 Task: Toggle the seed with the nearest word option in the collapse results.
Action: Mouse moved to (13, 456)
Screenshot: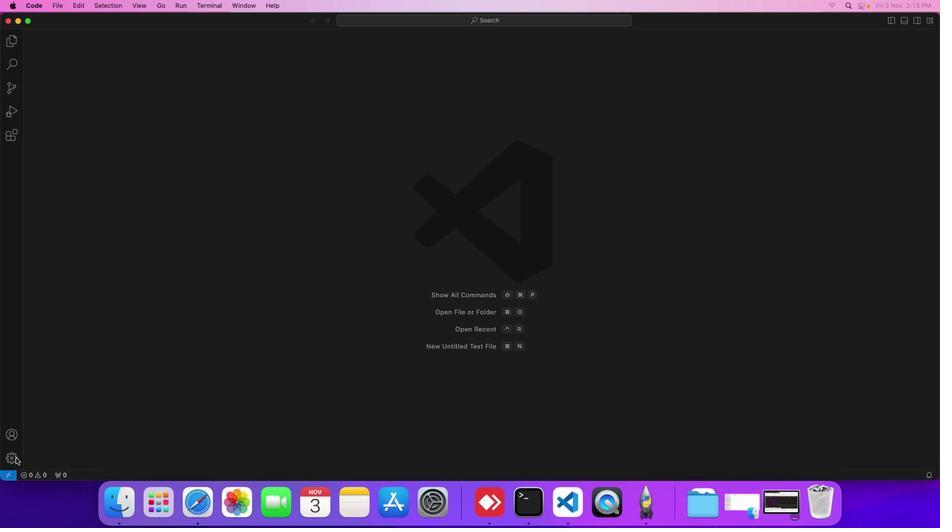 
Action: Mouse pressed left at (13, 456)
Screenshot: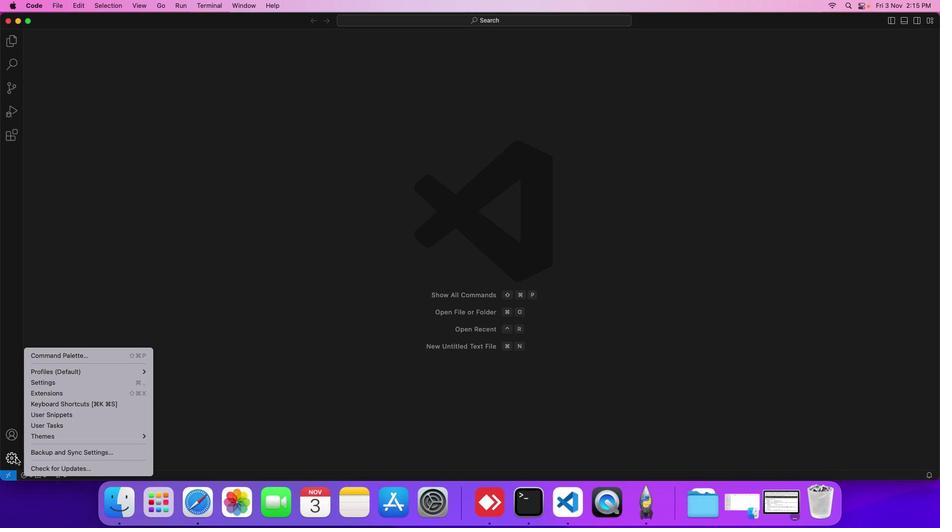 
Action: Mouse moved to (48, 384)
Screenshot: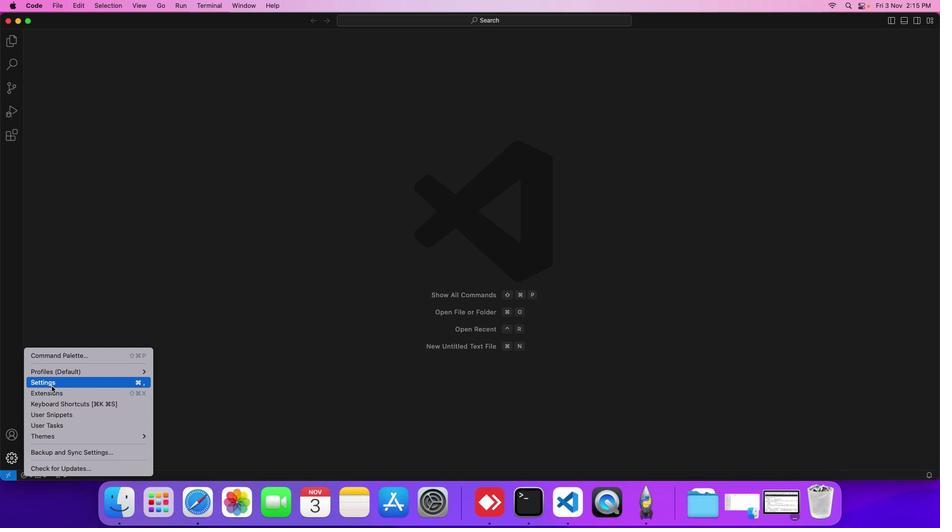 
Action: Mouse pressed left at (48, 384)
Screenshot: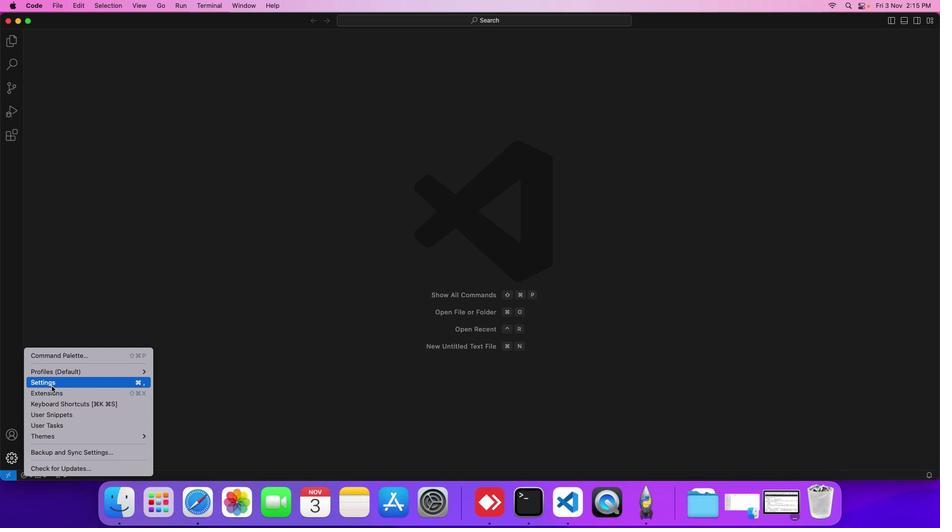 
Action: Mouse moved to (235, 140)
Screenshot: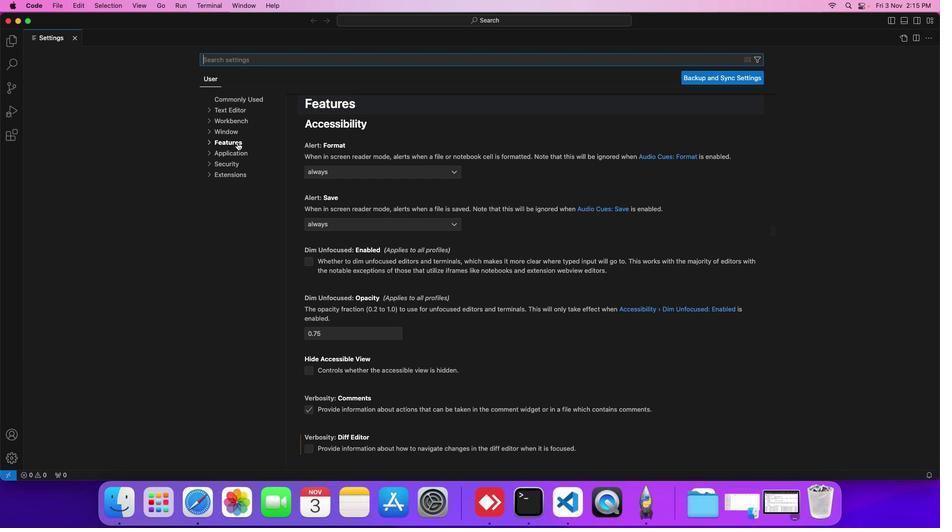 
Action: Mouse pressed left at (235, 140)
Screenshot: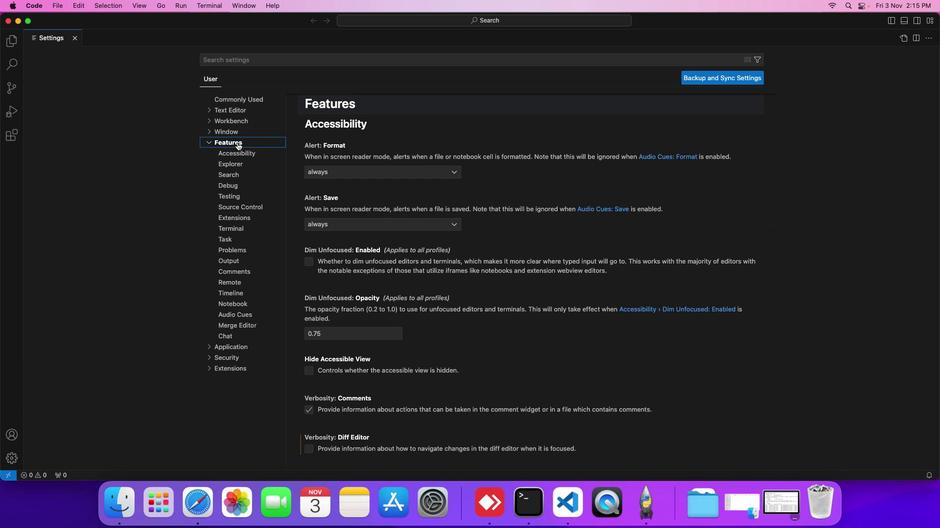 
Action: Mouse moved to (234, 173)
Screenshot: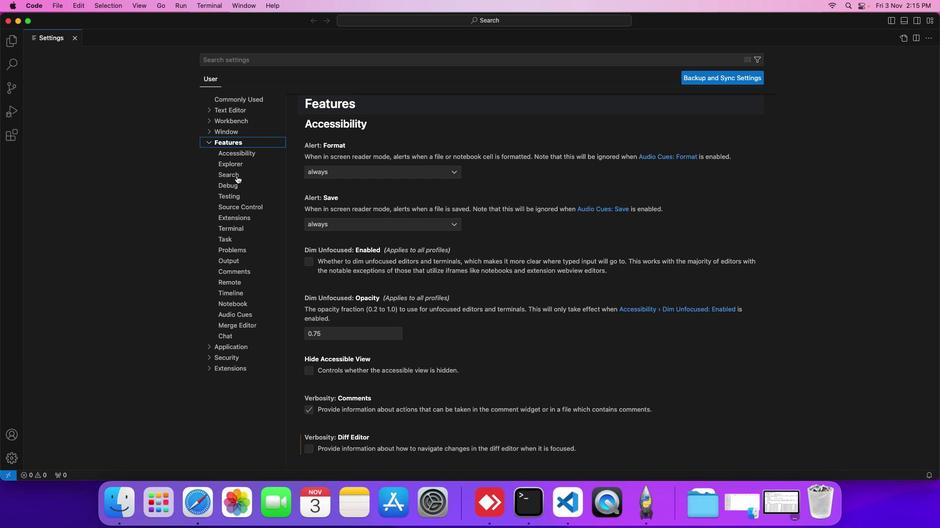 
Action: Mouse pressed left at (234, 173)
Screenshot: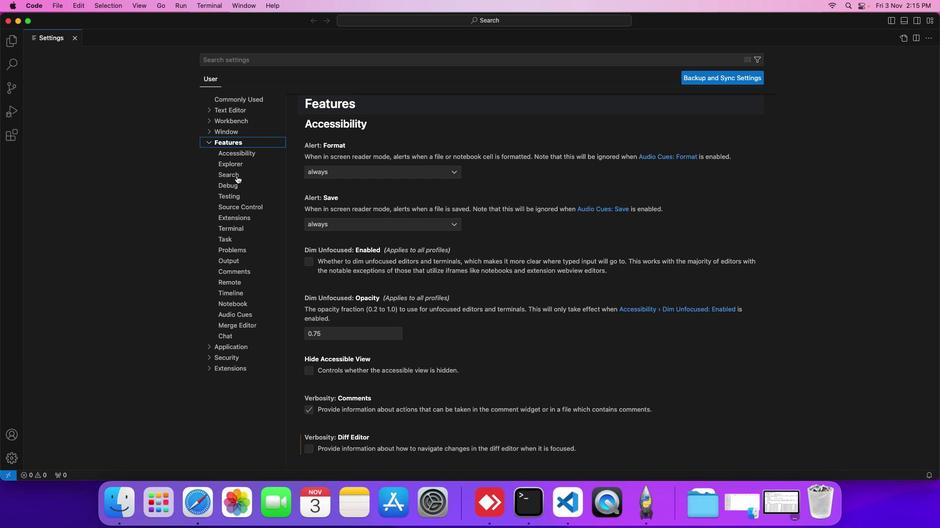 
Action: Mouse moved to (341, 303)
Screenshot: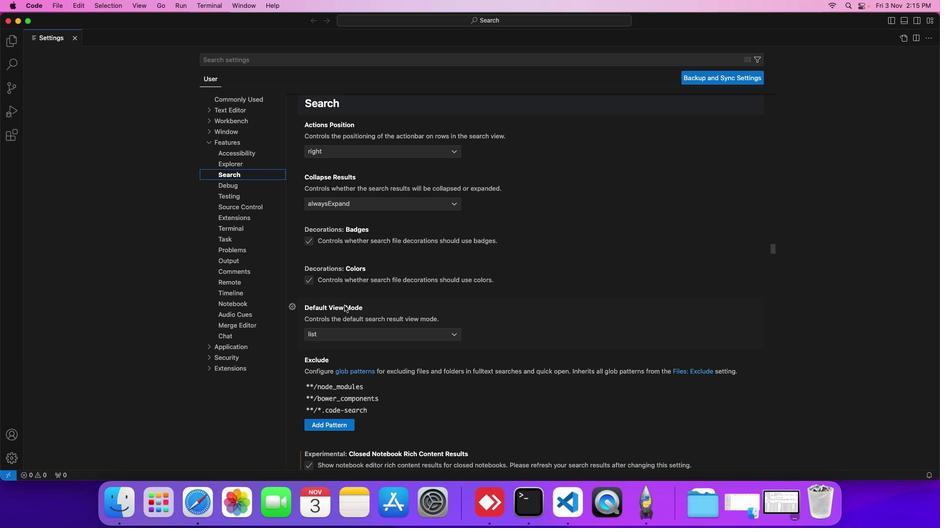 
Action: Mouse scrolled (341, 303) with delta (-1, -2)
Screenshot: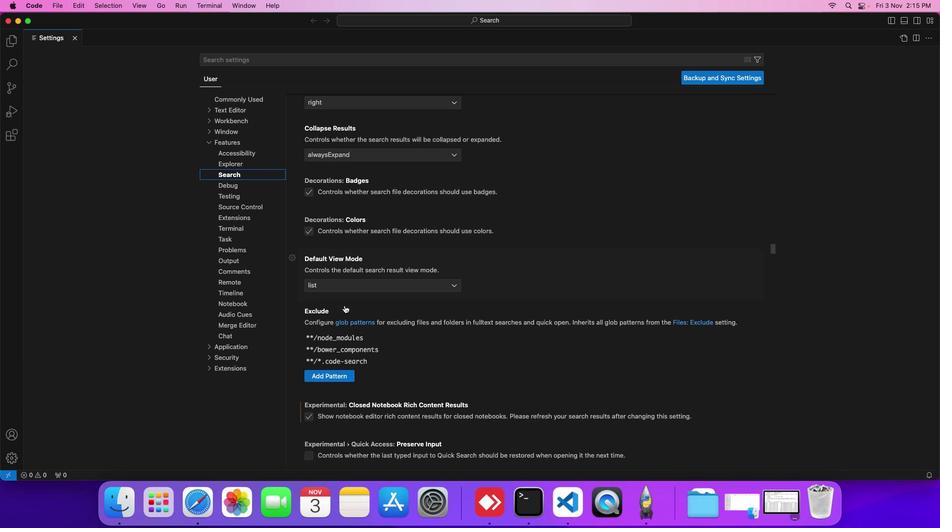 
Action: Mouse scrolled (341, 303) with delta (-1, -2)
Screenshot: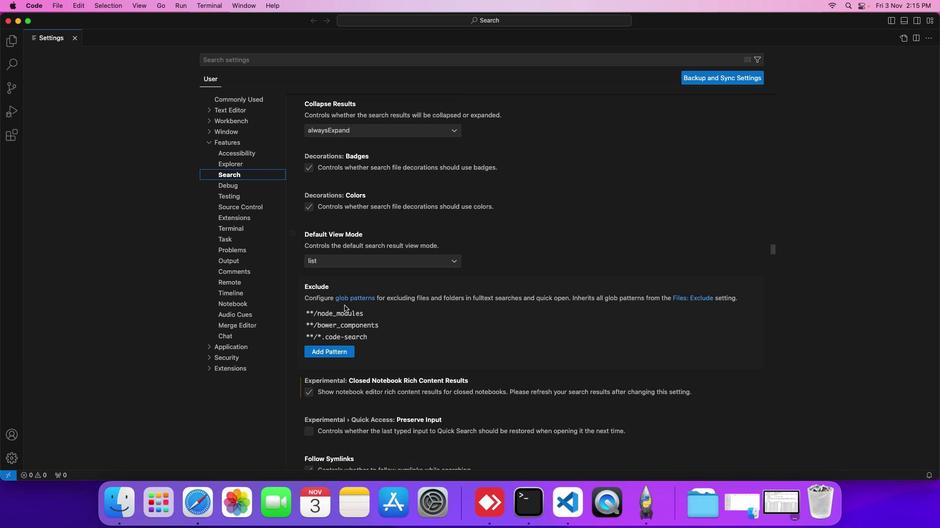 
Action: Mouse scrolled (341, 303) with delta (-1, -2)
Screenshot: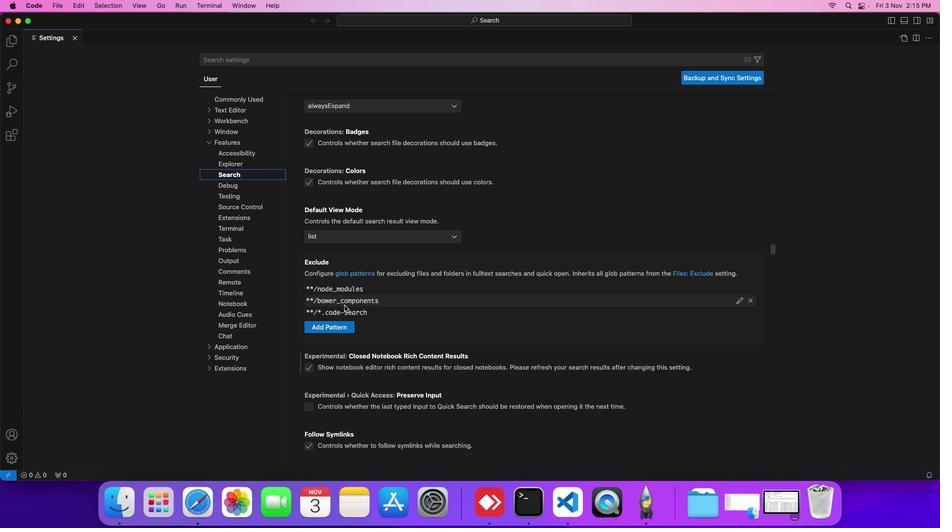 
Action: Mouse scrolled (341, 303) with delta (-1, -2)
Screenshot: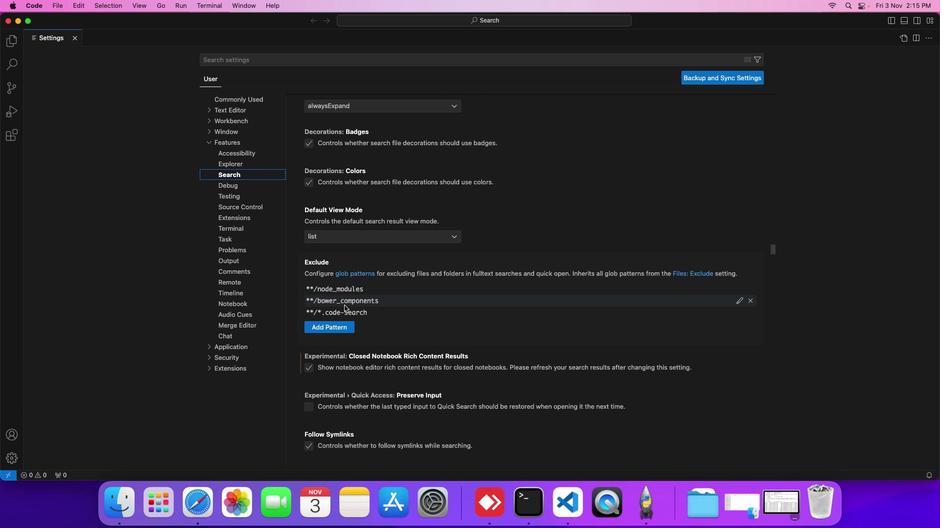 
Action: Mouse scrolled (341, 303) with delta (-1, -2)
Screenshot: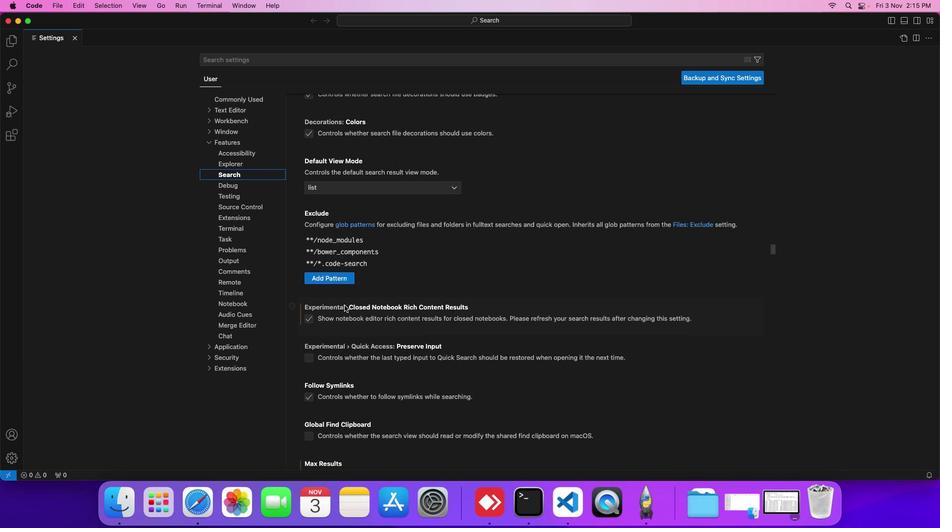 
Action: Mouse scrolled (341, 303) with delta (-1, -2)
Screenshot: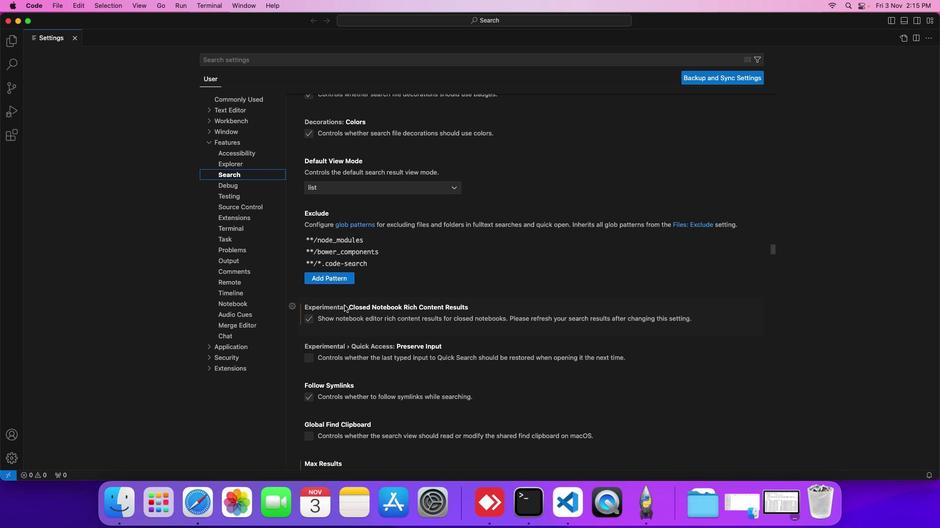 
Action: Mouse scrolled (341, 303) with delta (-1, -2)
Screenshot: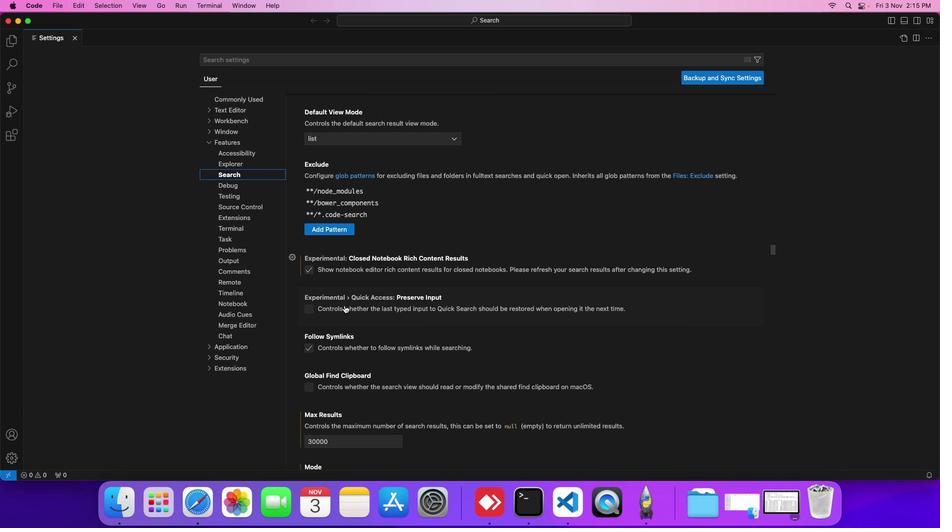 
Action: Mouse scrolled (341, 303) with delta (-1, -2)
Screenshot: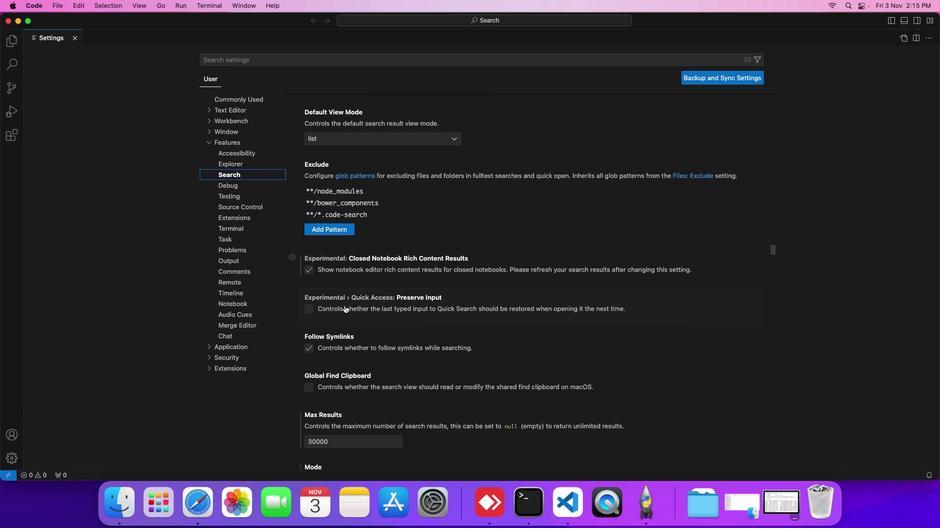 
Action: Mouse scrolled (341, 303) with delta (-1, -2)
Screenshot: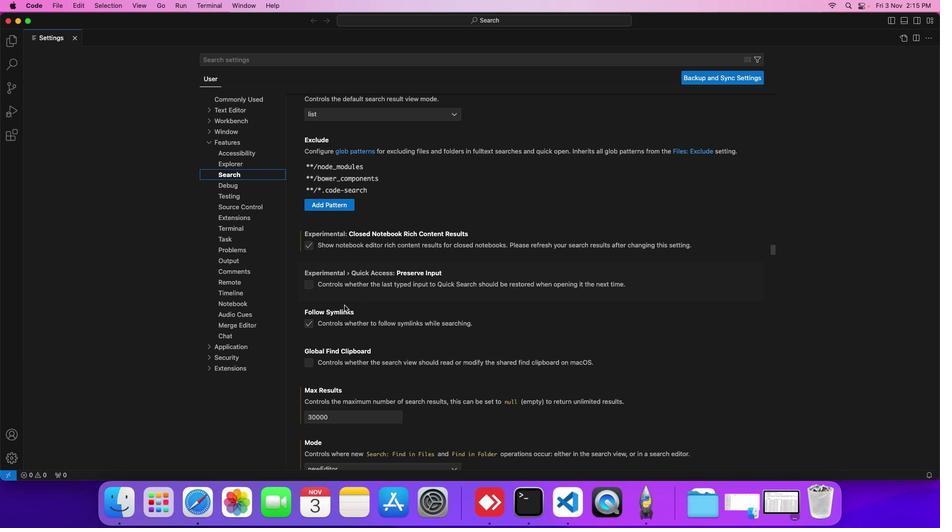 
Action: Mouse scrolled (341, 303) with delta (-1, -2)
Screenshot: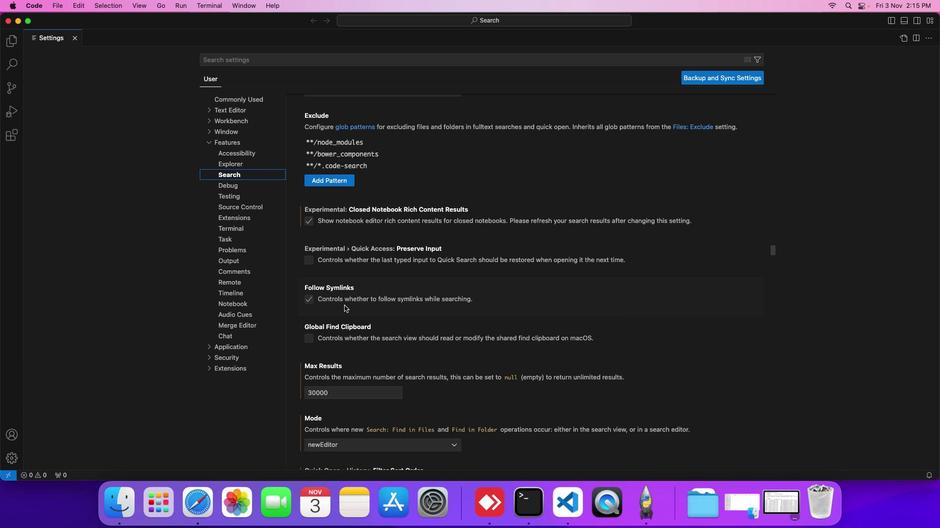 
Action: Mouse scrolled (341, 303) with delta (-1, -2)
Screenshot: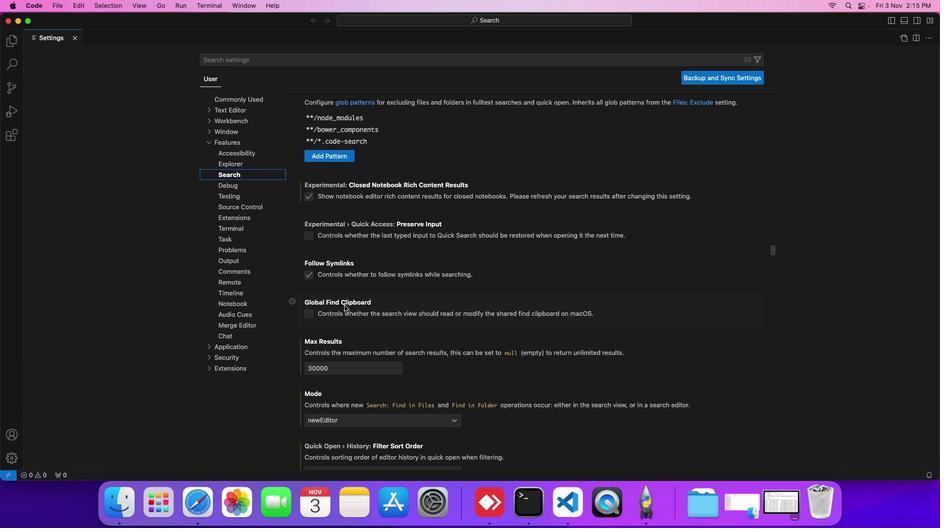 
Action: Mouse scrolled (341, 303) with delta (-1, -2)
Screenshot: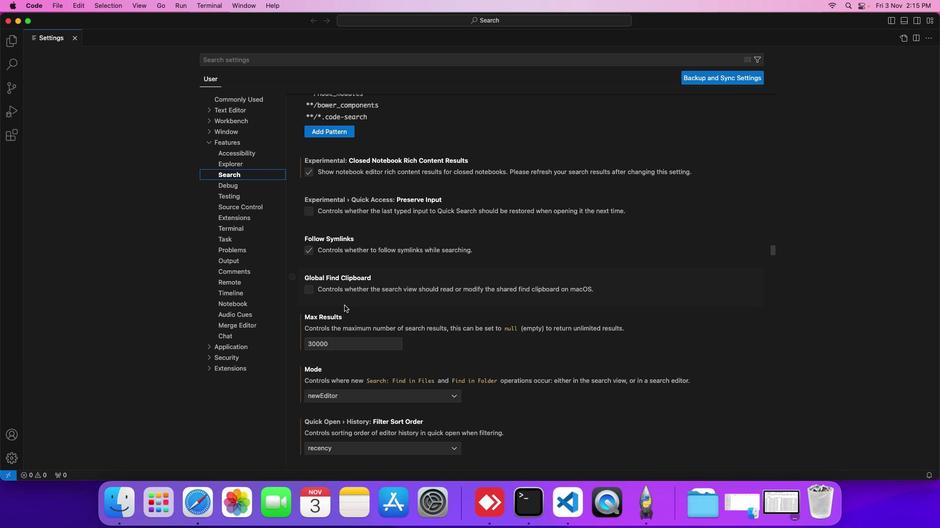 
Action: Mouse scrolled (341, 303) with delta (-1, -2)
Screenshot: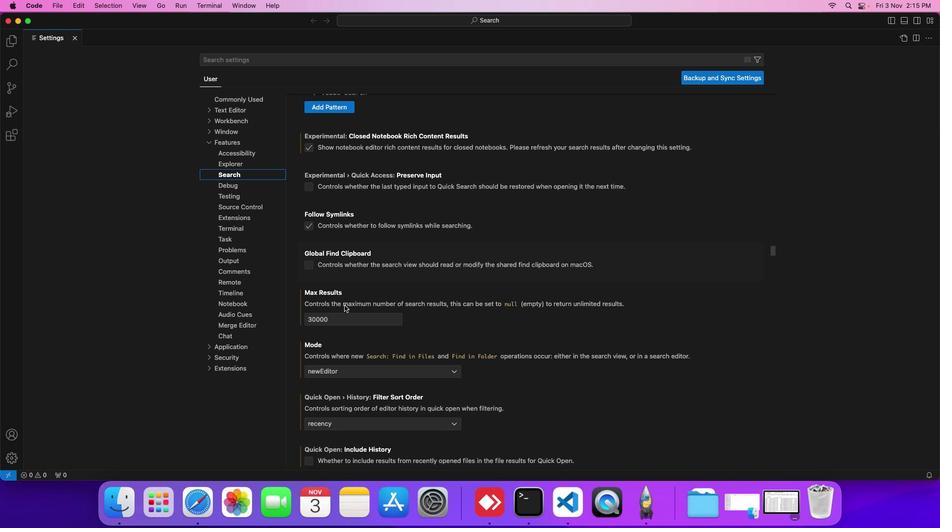 
Action: Mouse scrolled (341, 303) with delta (-1, -2)
Screenshot: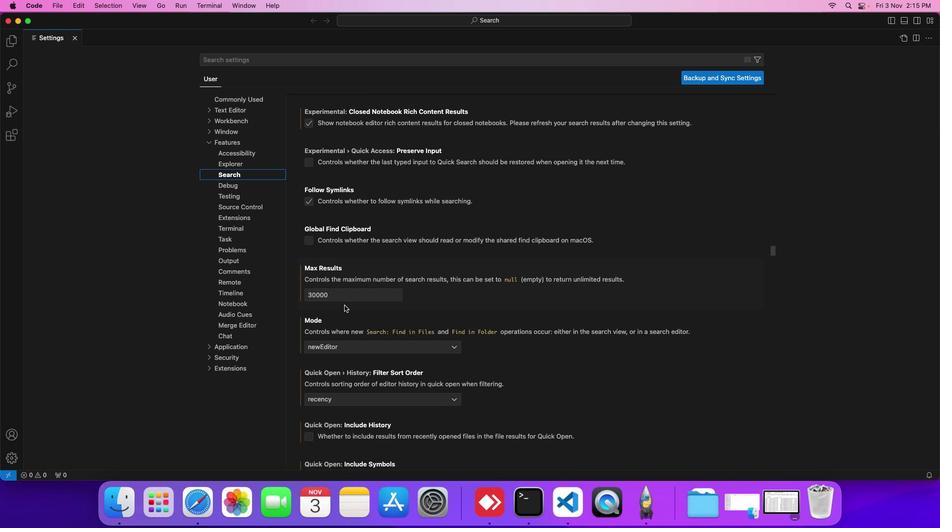 
Action: Mouse scrolled (341, 303) with delta (-1, -2)
Screenshot: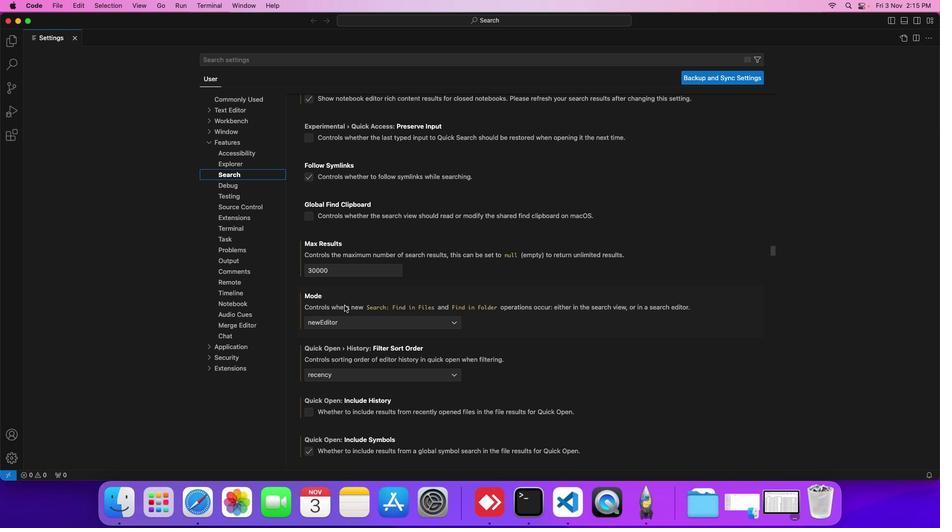 
Action: Mouse scrolled (341, 303) with delta (-1, -2)
Screenshot: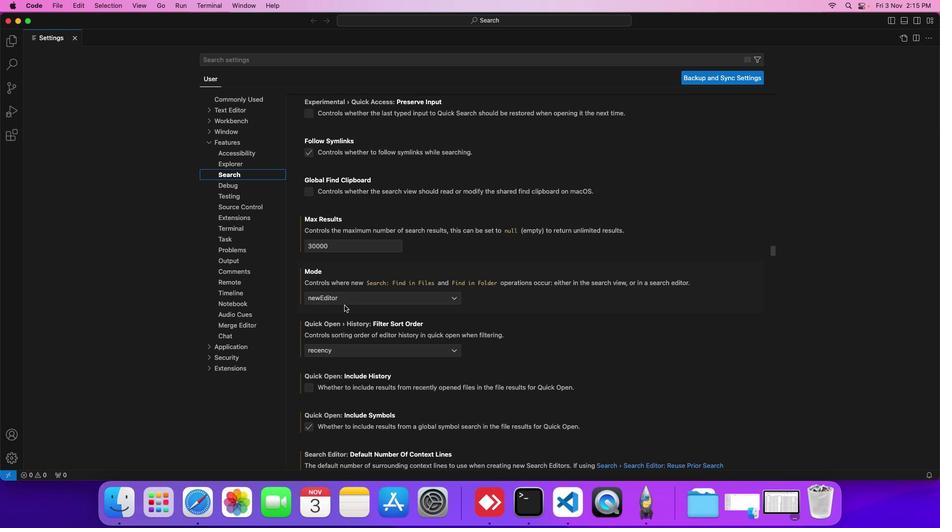 
Action: Mouse scrolled (341, 303) with delta (-1, -2)
Screenshot: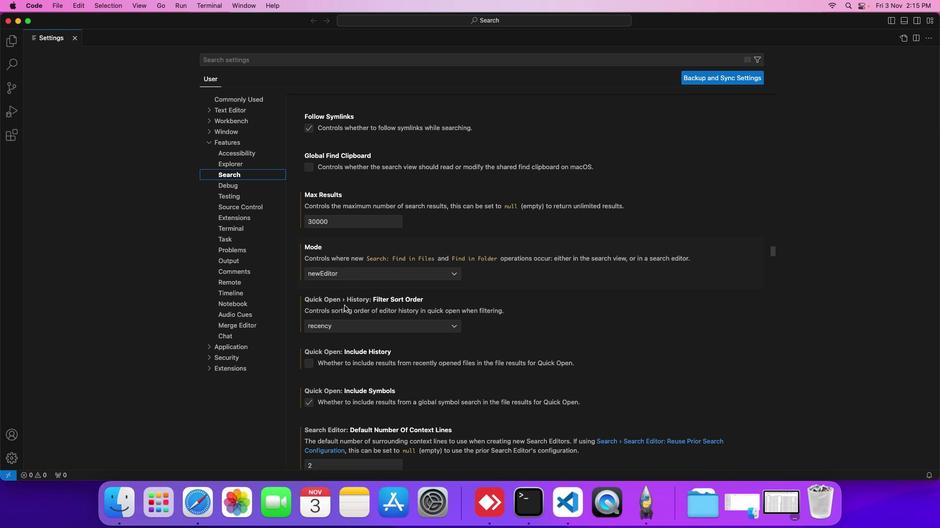 
Action: Mouse scrolled (341, 303) with delta (-1, -2)
Screenshot: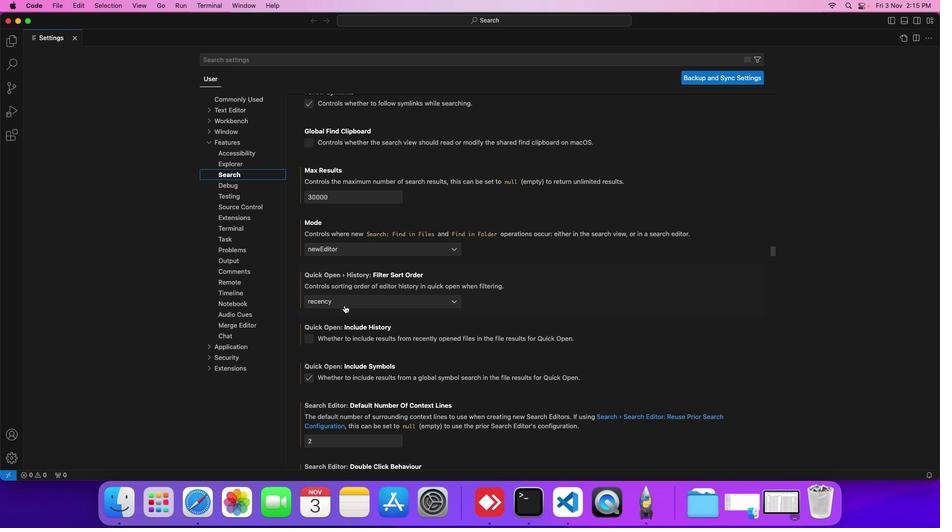 
Action: Mouse scrolled (341, 303) with delta (-1, -2)
Screenshot: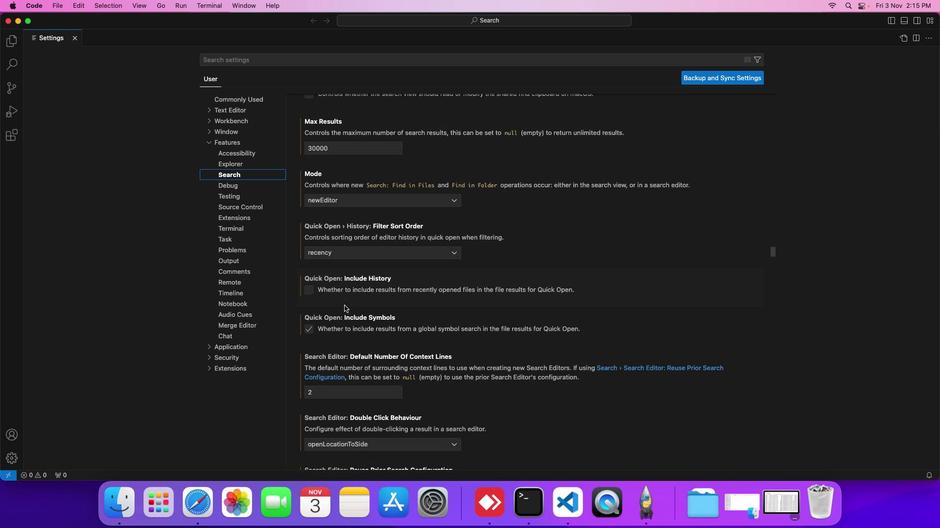 
Action: Mouse scrolled (341, 303) with delta (-1, -2)
Screenshot: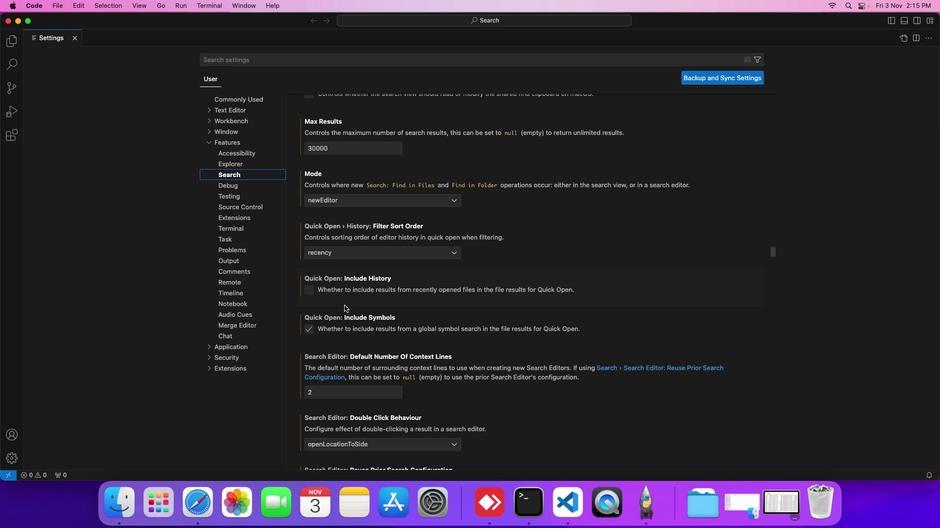 
Action: Mouse scrolled (341, 303) with delta (-1, -2)
Screenshot: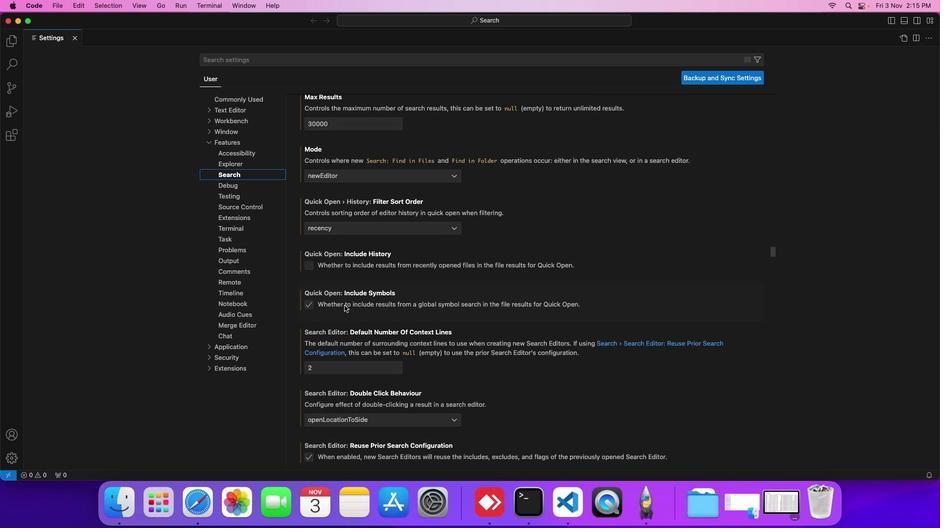 
Action: Mouse scrolled (341, 303) with delta (-1, -2)
Screenshot: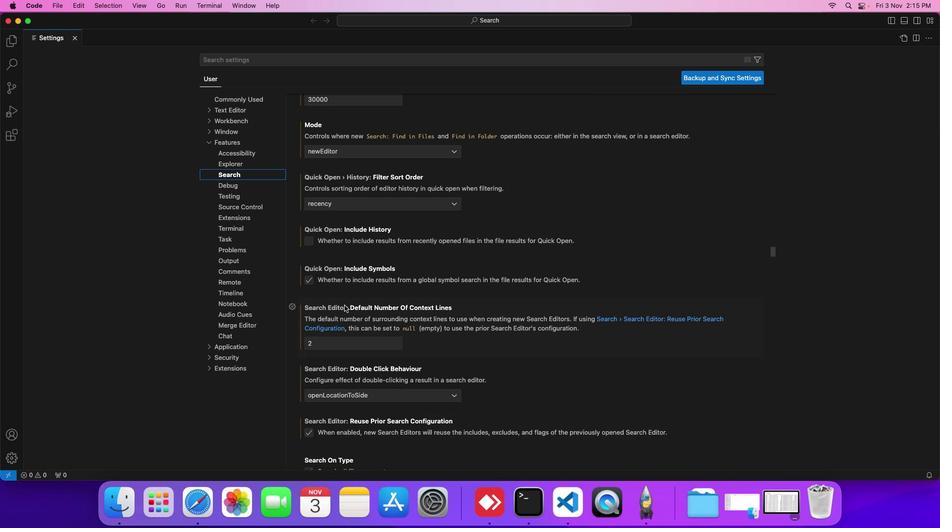 
Action: Mouse scrolled (341, 303) with delta (-1, -2)
Screenshot: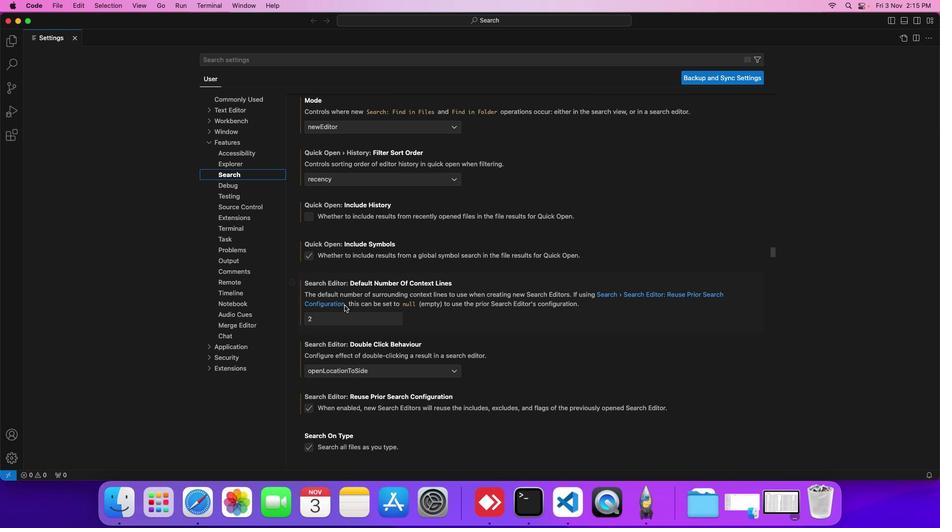 
Action: Mouse scrolled (341, 303) with delta (-1, -2)
Screenshot: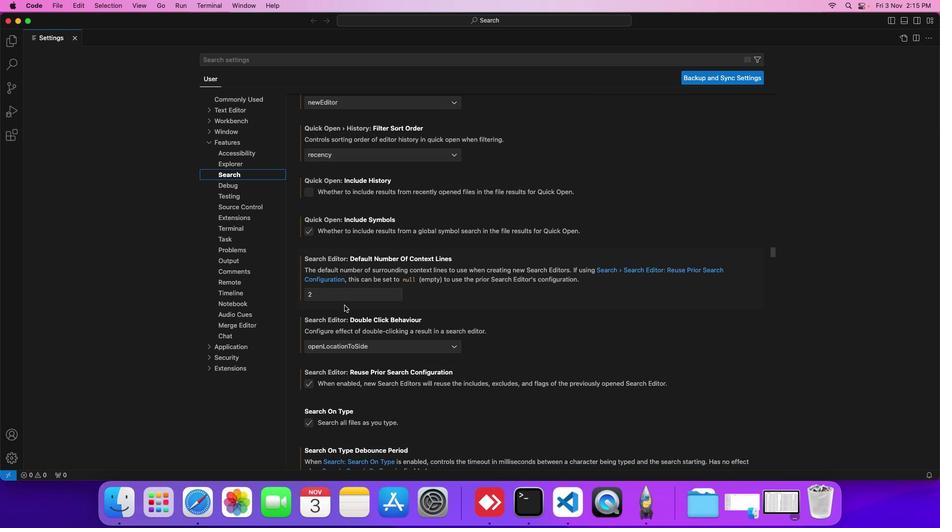 
Action: Mouse scrolled (341, 303) with delta (-1, -2)
Screenshot: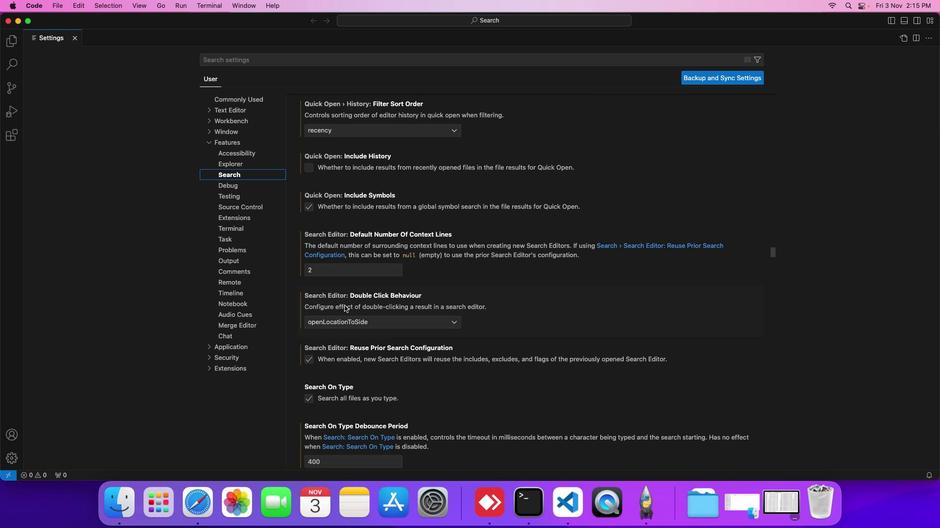 
Action: Mouse scrolled (341, 303) with delta (-1, -2)
Screenshot: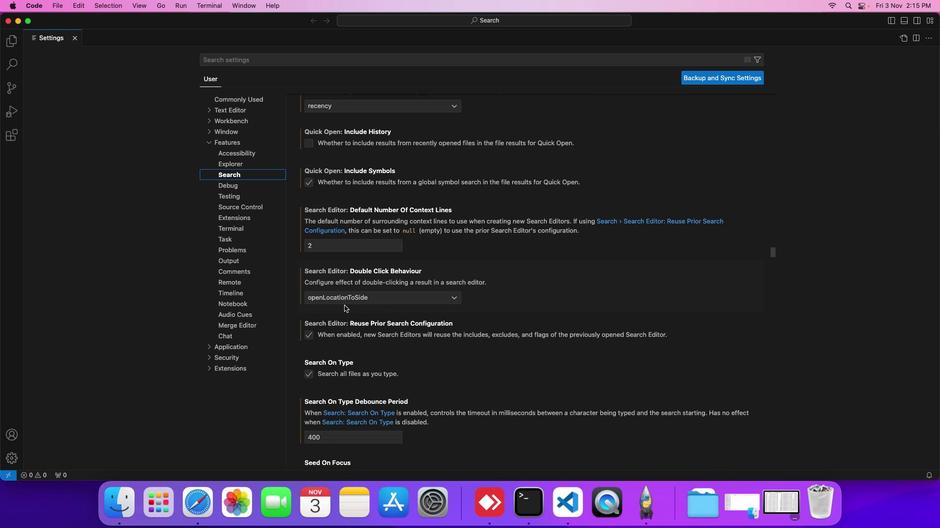 
Action: Mouse scrolled (341, 303) with delta (-1, -2)
Screenshot: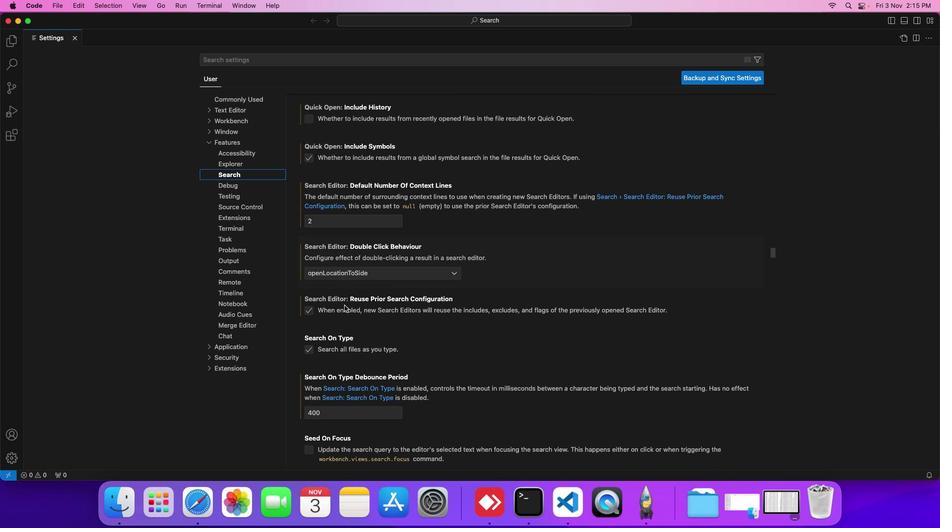 
Action: Mouse scrolled (341, 303) with delta (-1, -2)
Screenshot: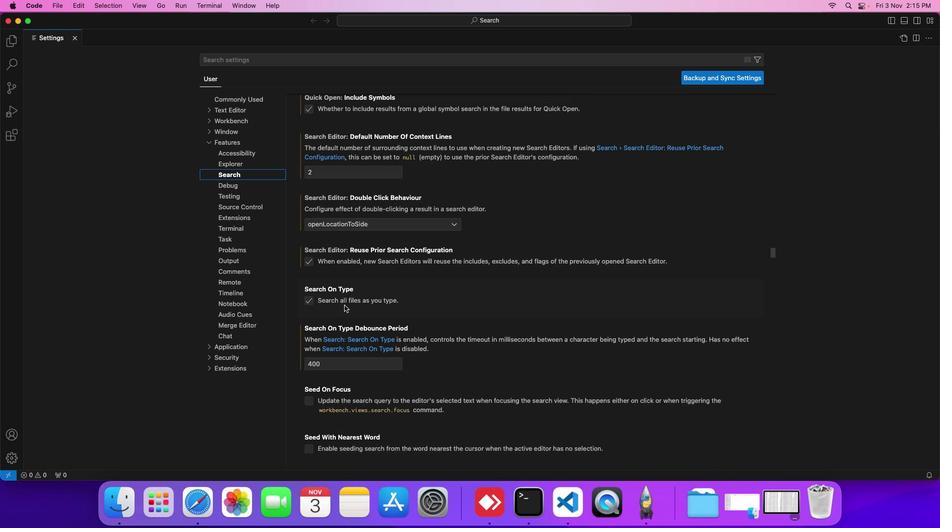 
Action: Mouse scrolled (341, 303) with delta (-1, -2)
Screenshot: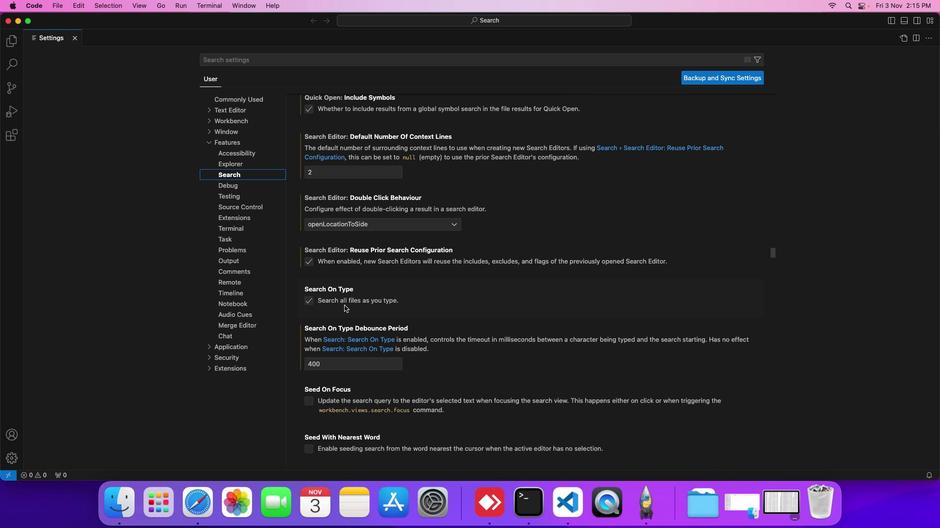 
Action: Mouse scrolled (341, 303) with delta (-1, -2)
Screenshot: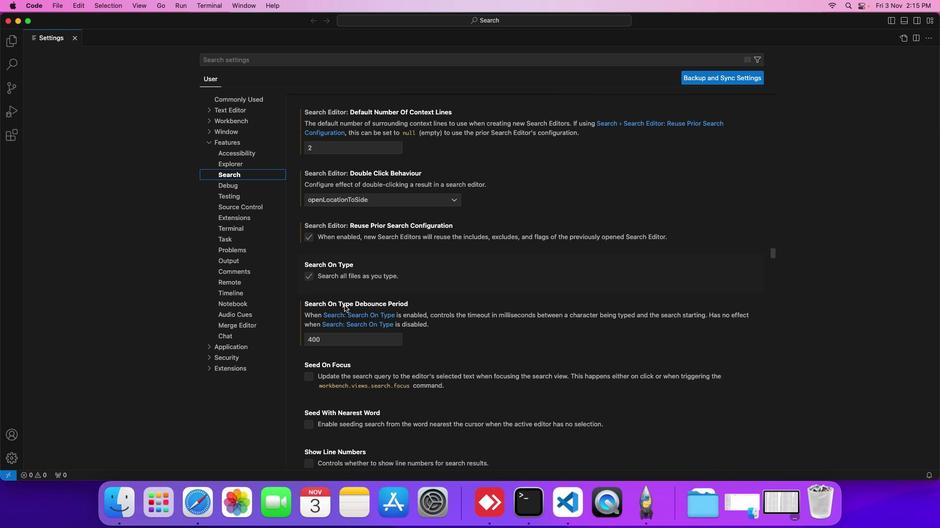 
Action: Mouse scrolled (341, 303) with delta (-1, -2)
Screenshot: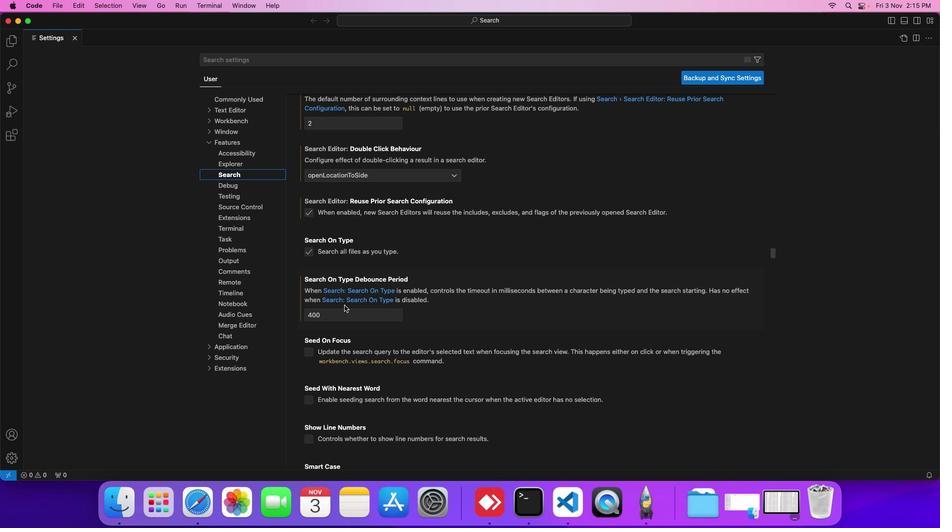 
Action: Mouse moved to (306, 397)
Screenshot: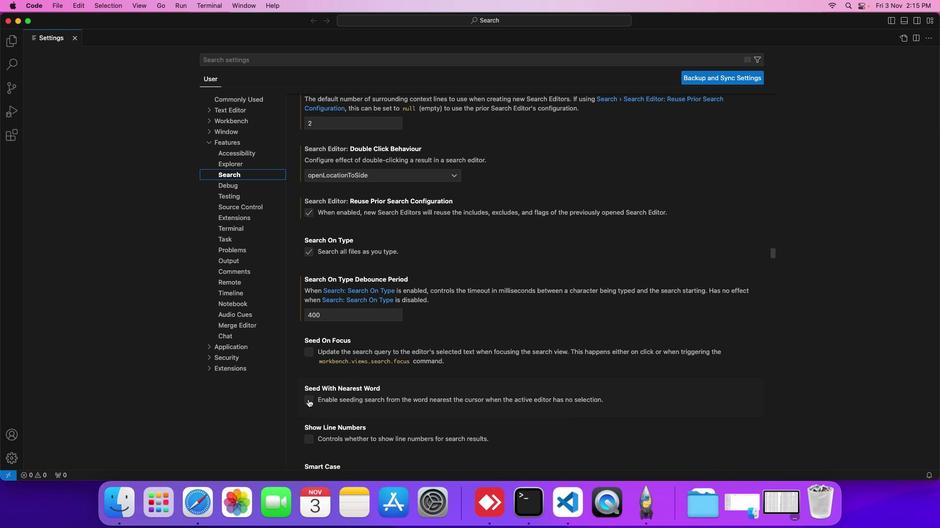 
Action: Mouse pressed left at (306, 397)
Screenshot: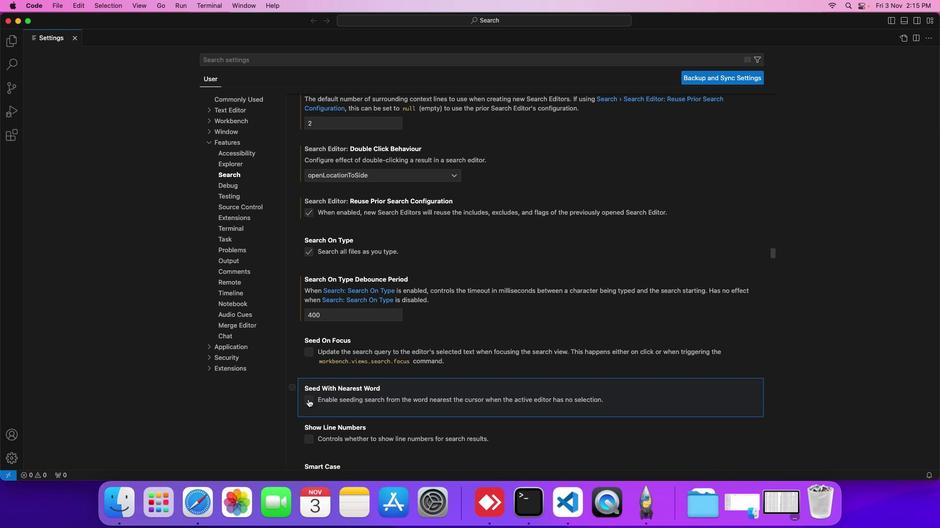 
